 Task: Create a scrum project TransferLine.
Action: Mouse moved to (211, 62)
Screenshot: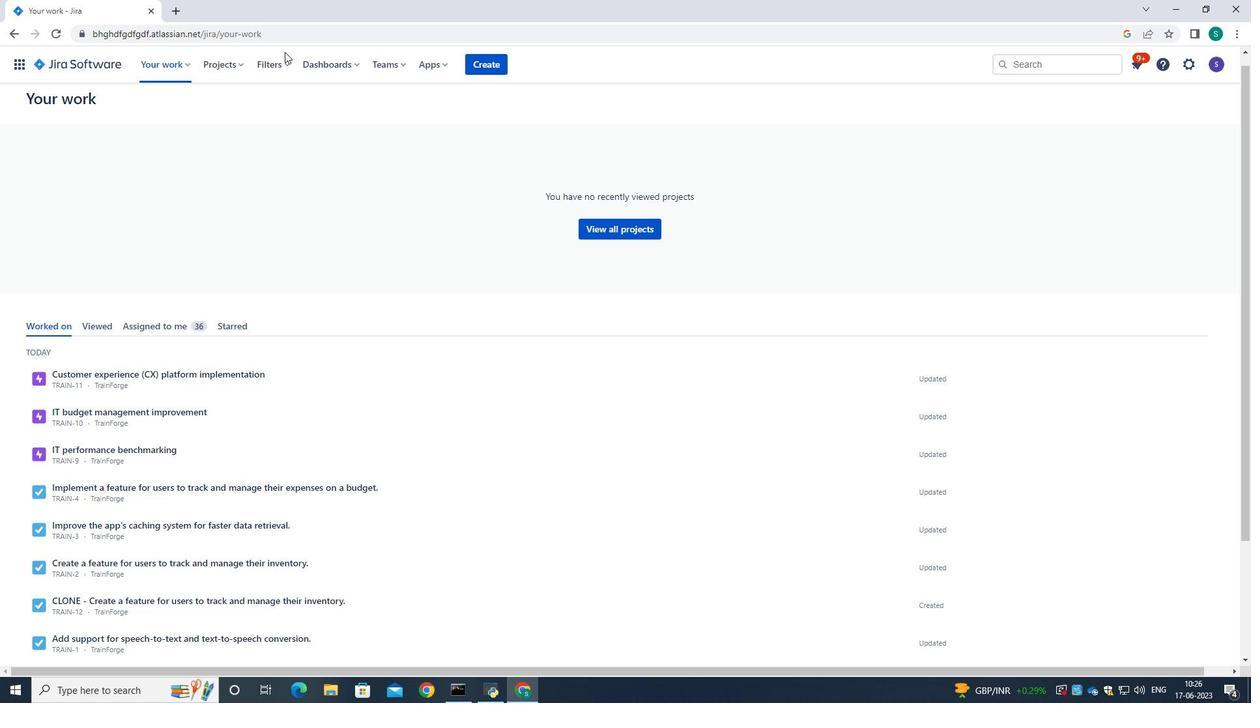 
Action: Mouse pressed left at (211, 62)
Screenshot: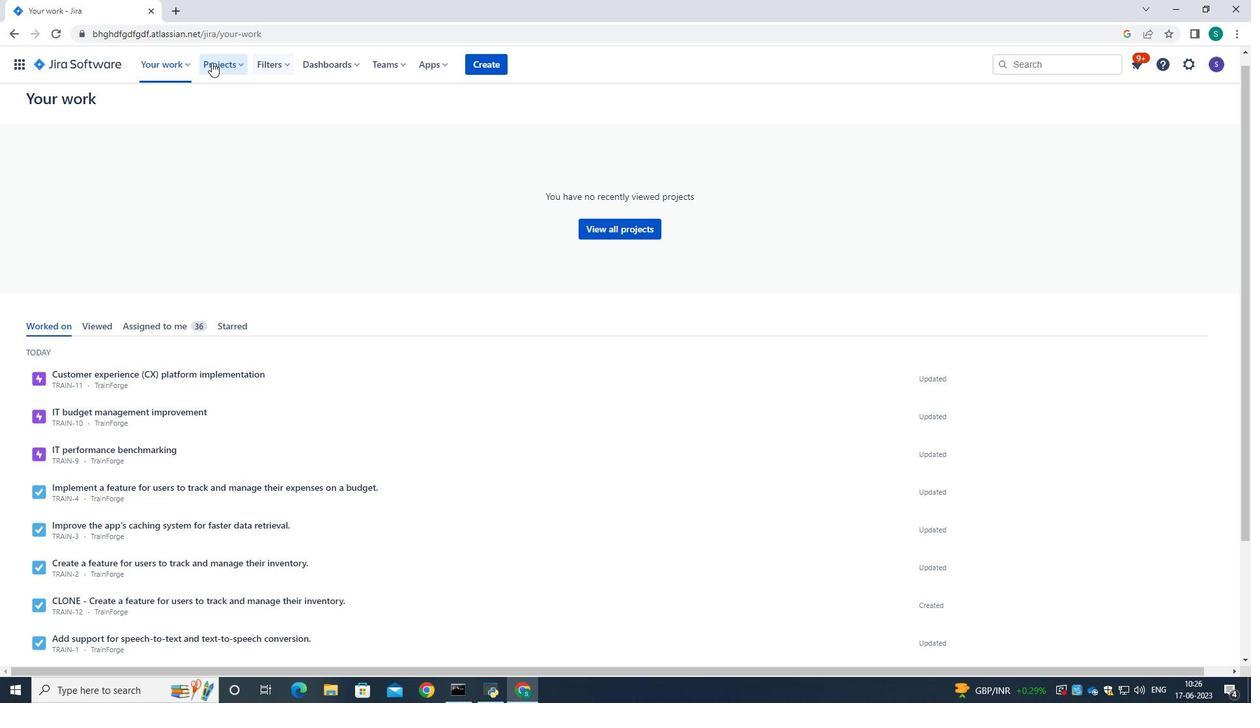 
Action: Mouse moved to (230, 185)
Screenshot: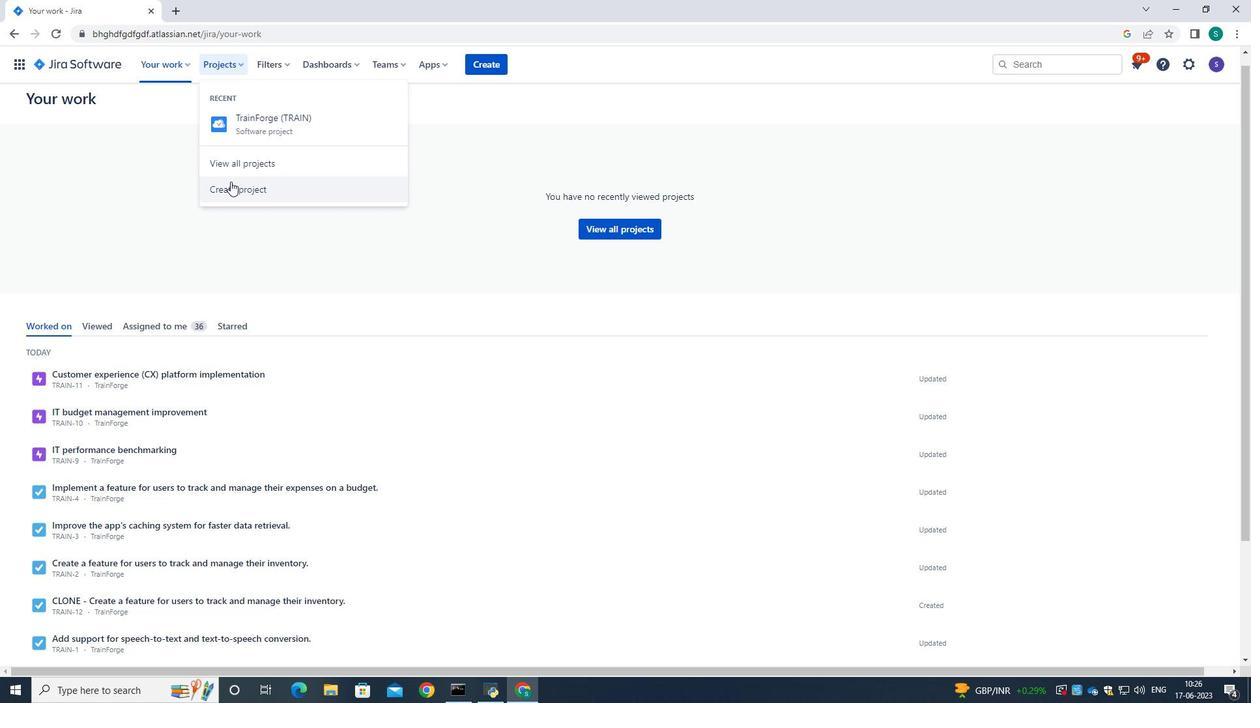 
Action: Mouse pressed left at (230, 185)
Screenshot: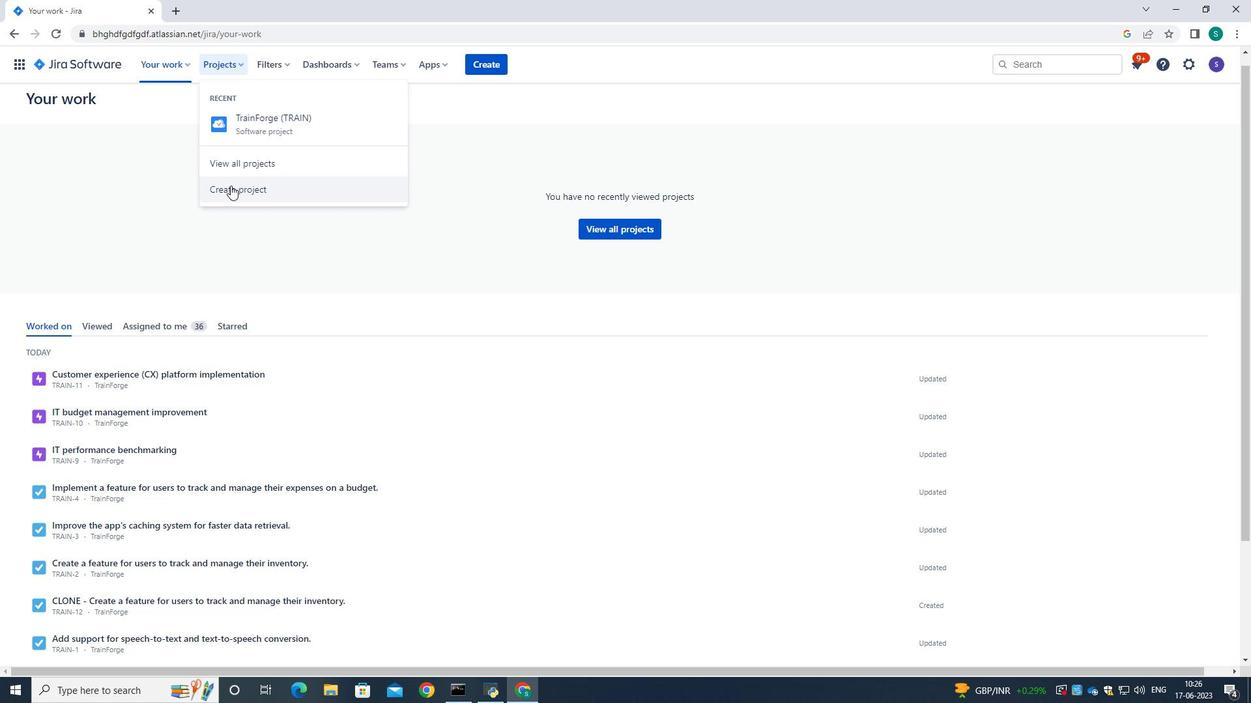 
Action: Mouse moved to (616, 323)
Screenshot: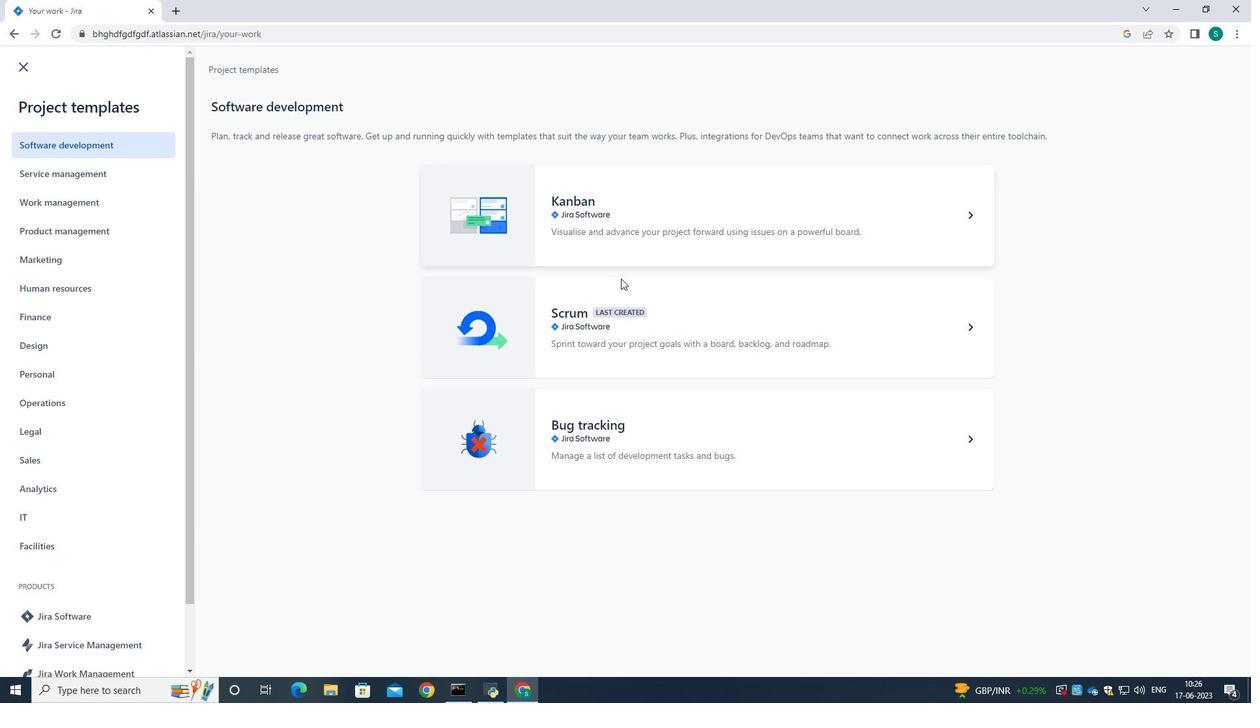 
Action: Mouse pressed left at (616, 323)
Screenshot: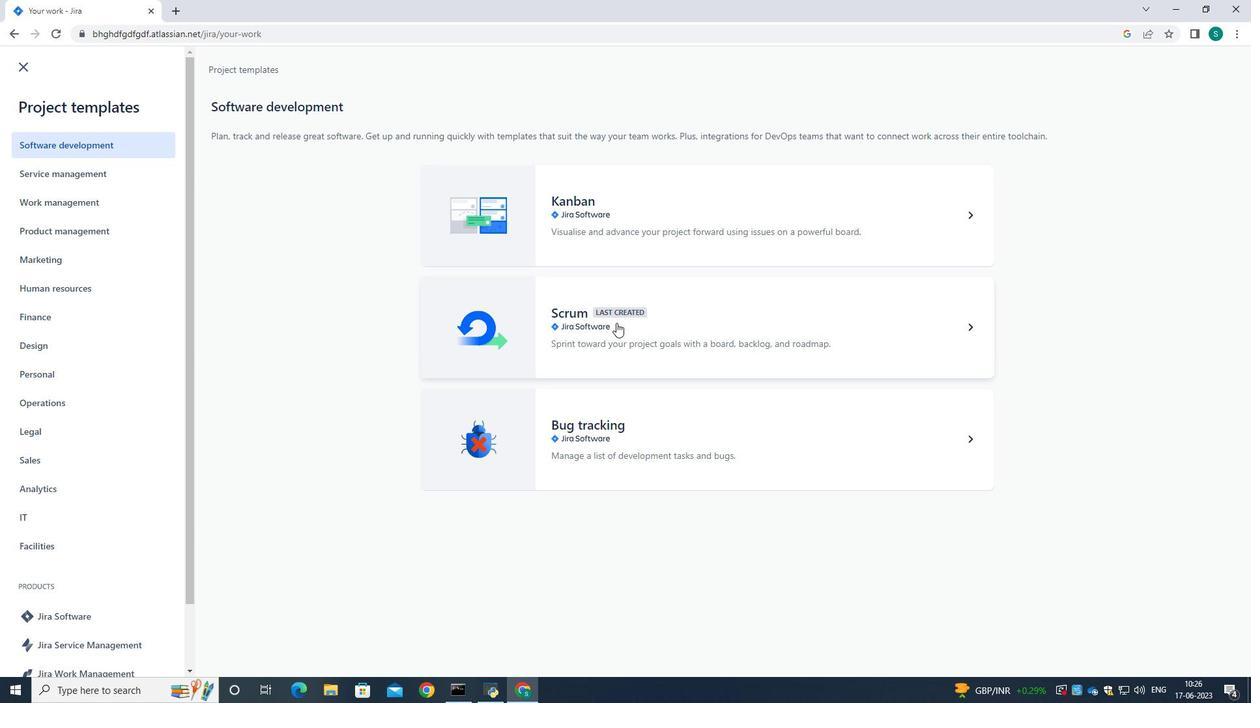 
Action: Mouse moved to (911, 346)
Screenshot: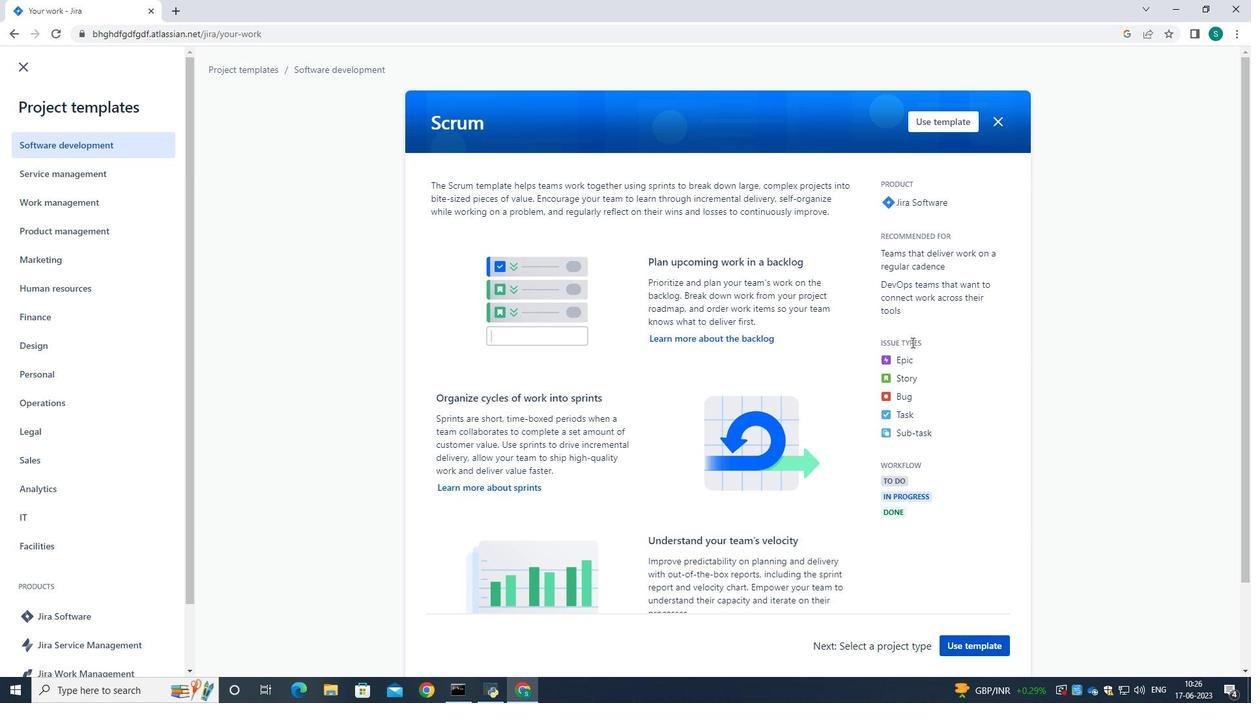 
Action: Mouse scrolled (911, 345) with delta (0, 0)
Screenshot: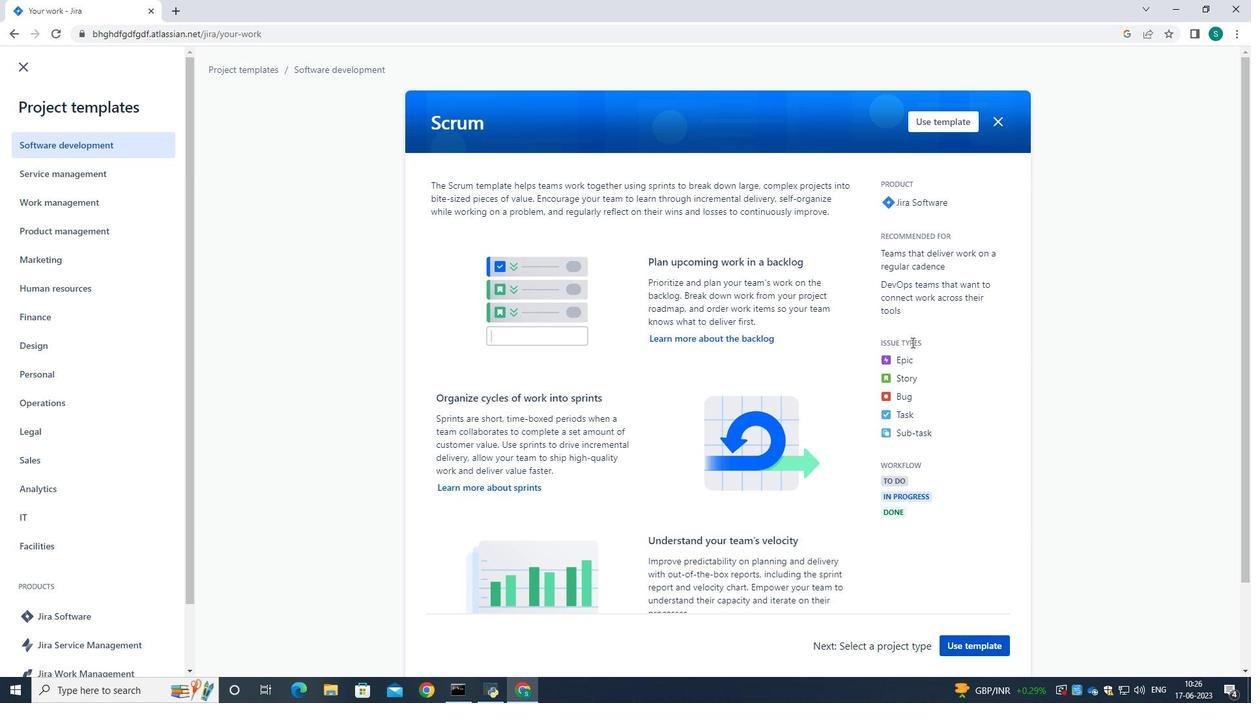 
Action: Mouse moved to (911, 347)
Screenshot: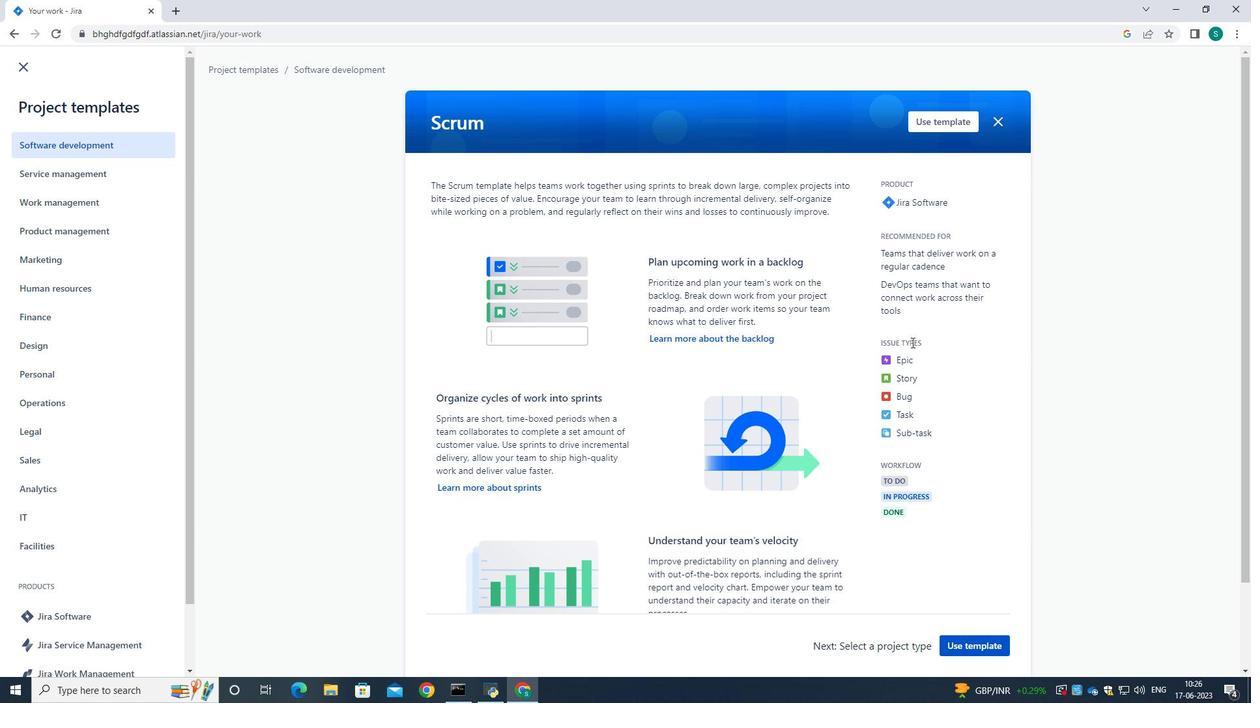 
Action: Mouse scrolled (911, 346) with delta (0, 0)
Screenshot: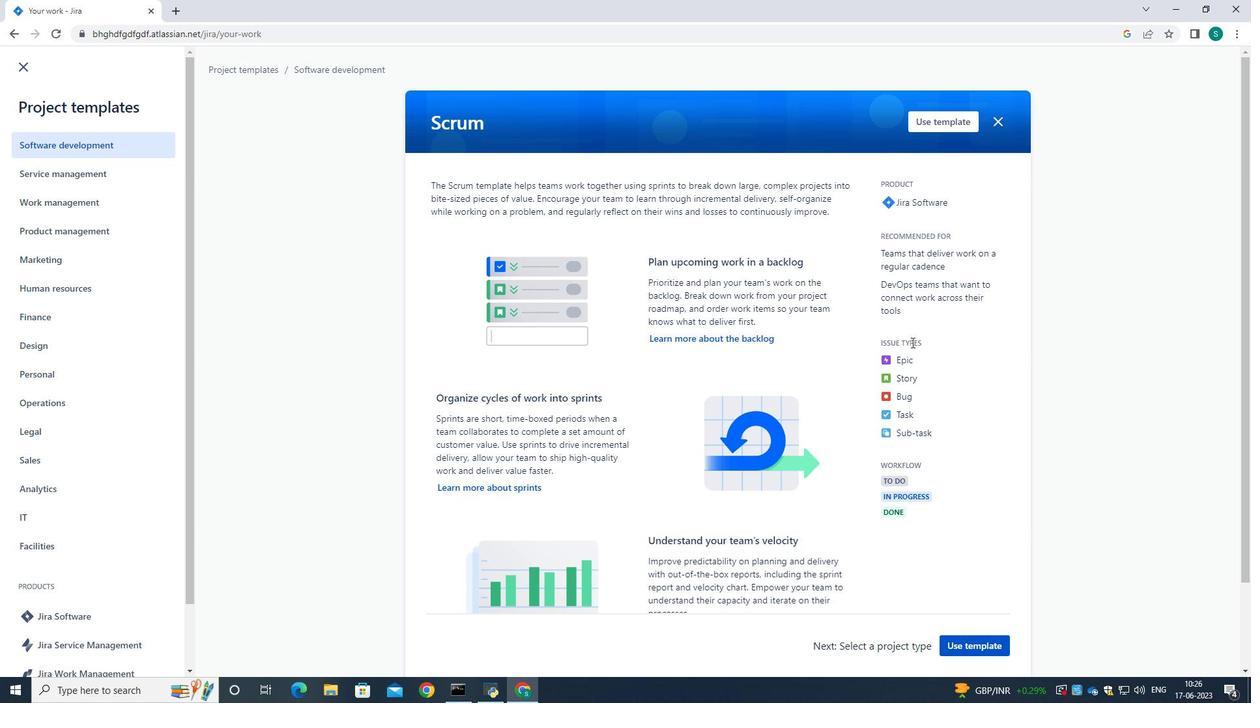 
Action: Mouse scrolled (911, 346) with delta (0, 0)
Screenshot: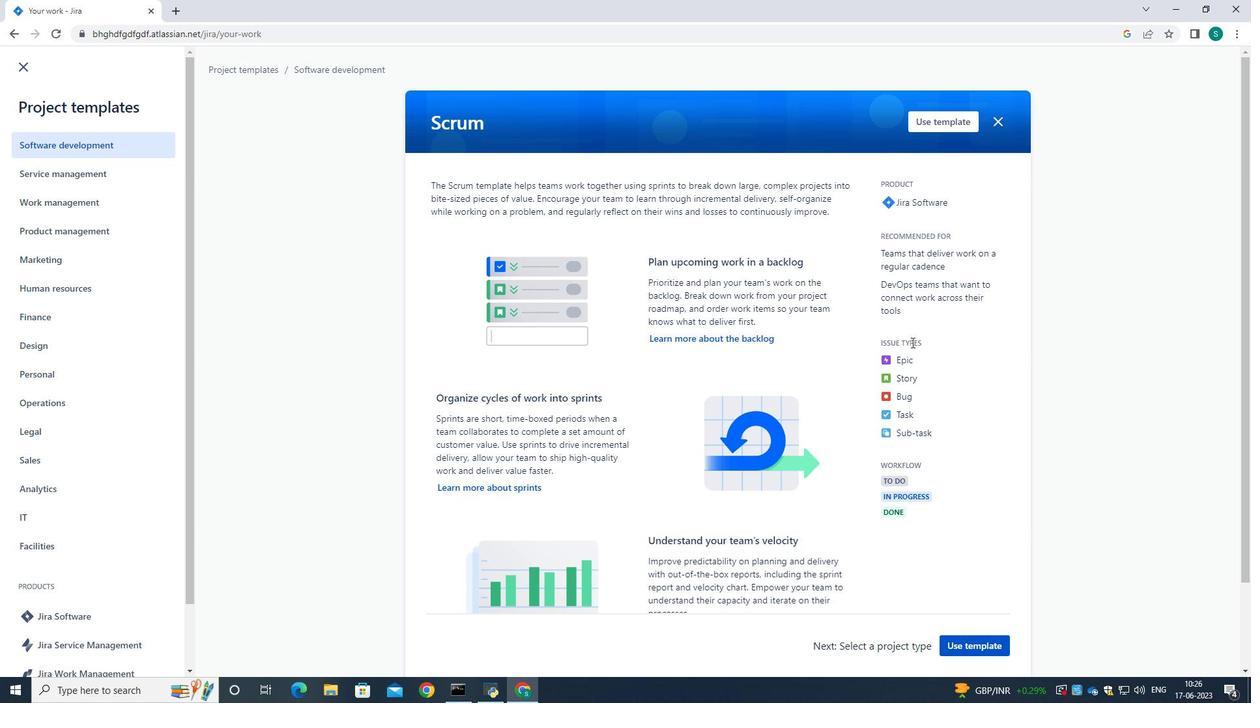 
Action: Mouse moved to (933, 79)
Screenshot: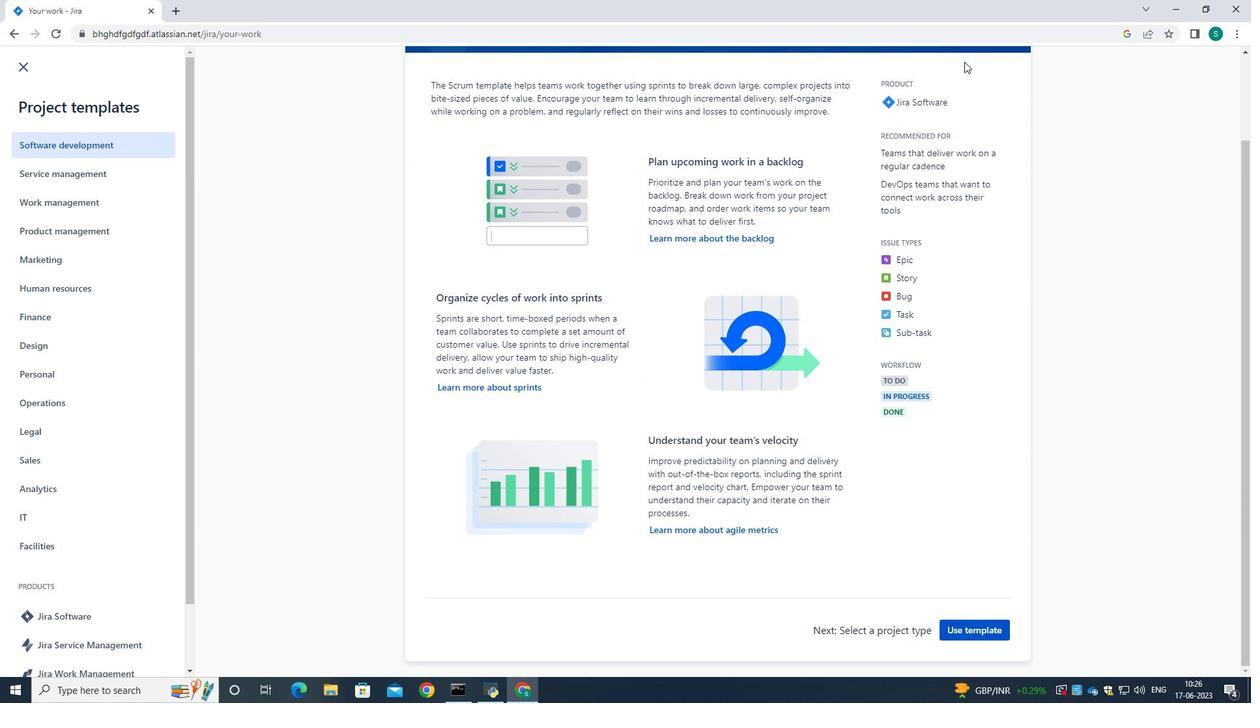 
Action: Mouse scrolled (933, 80) with delta (0, 0)
Screenshot: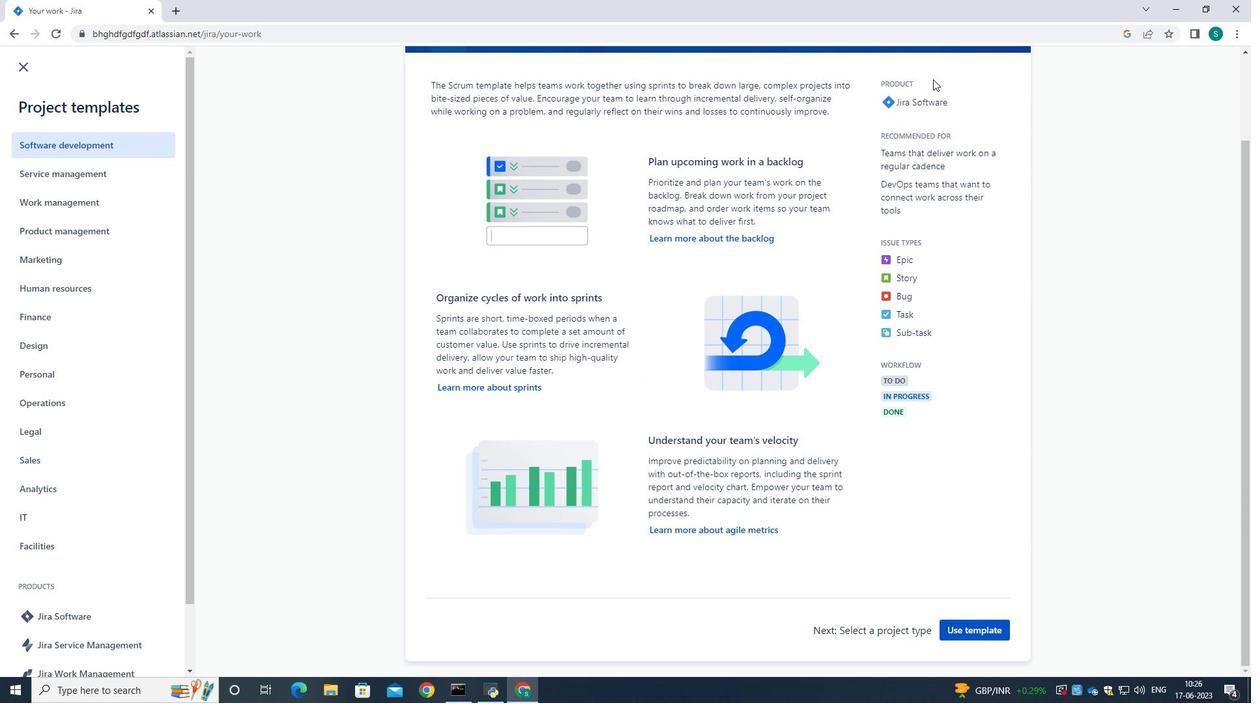 
Action: Mouse scrolled (933, 80) with delta (0, 0)
Screenshot: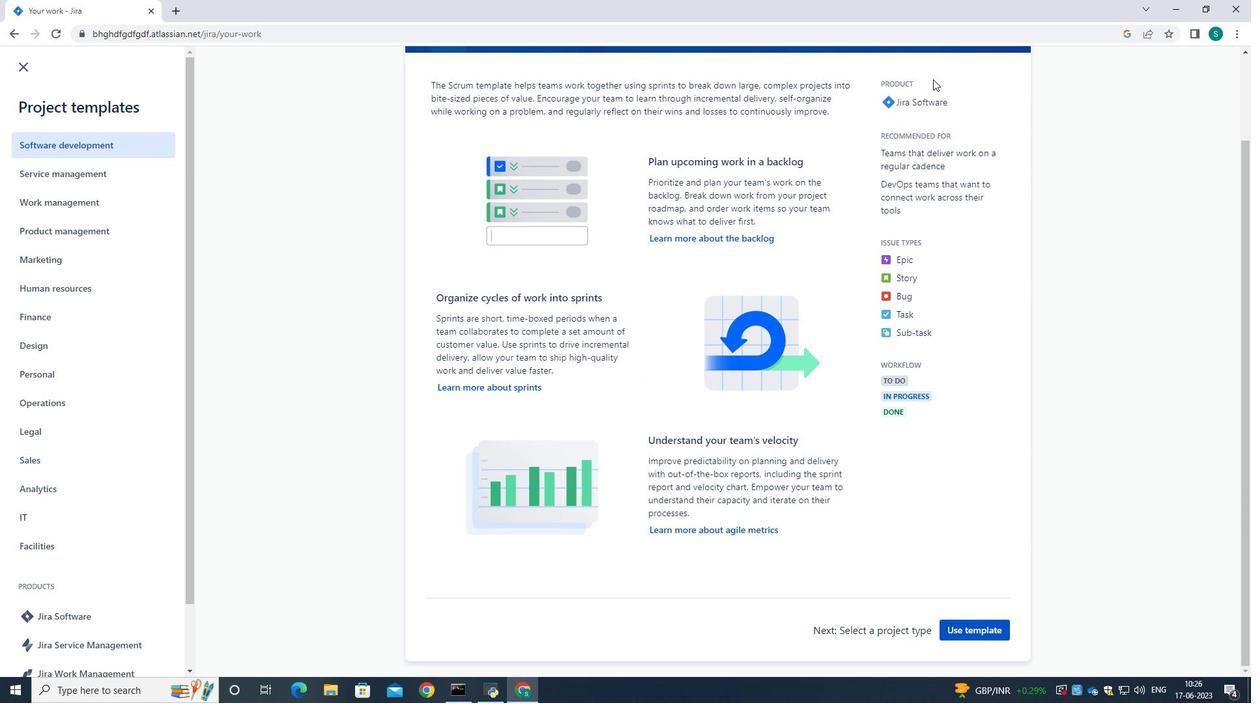 
Action: Mouse moved to (940, 117)
Screenshot: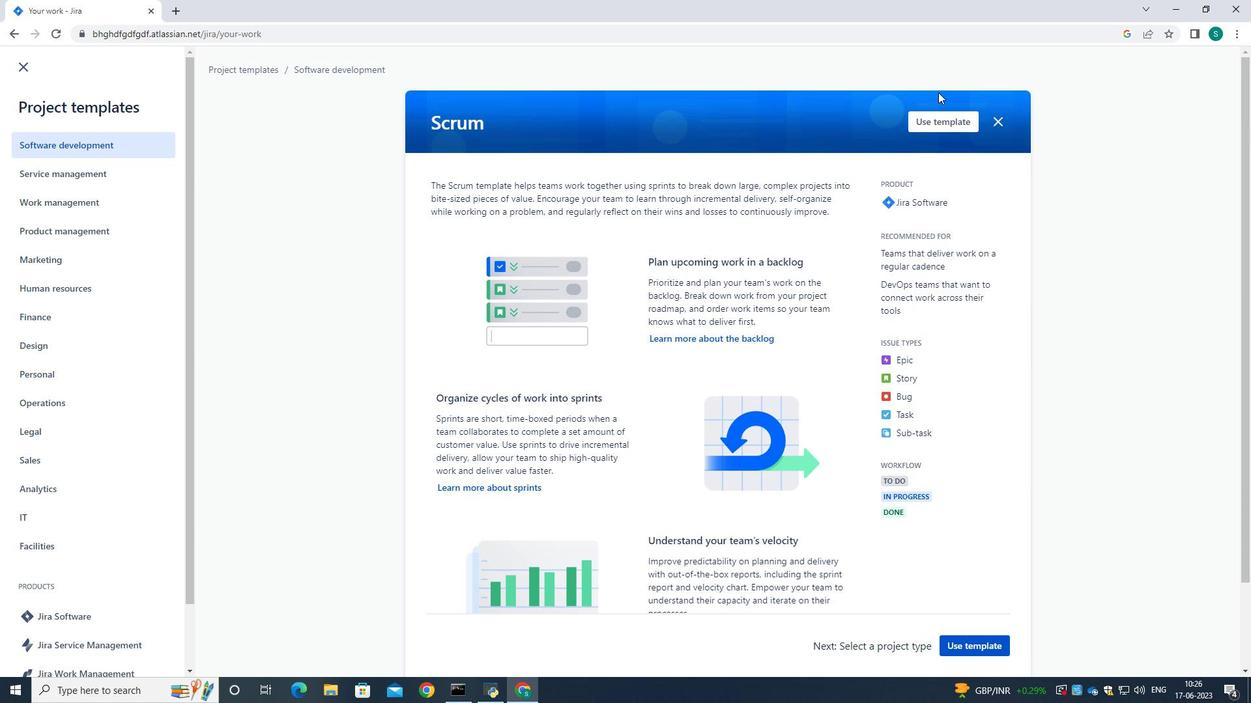 
Action: Mouse pressed left at (940, 117)
Screenshot: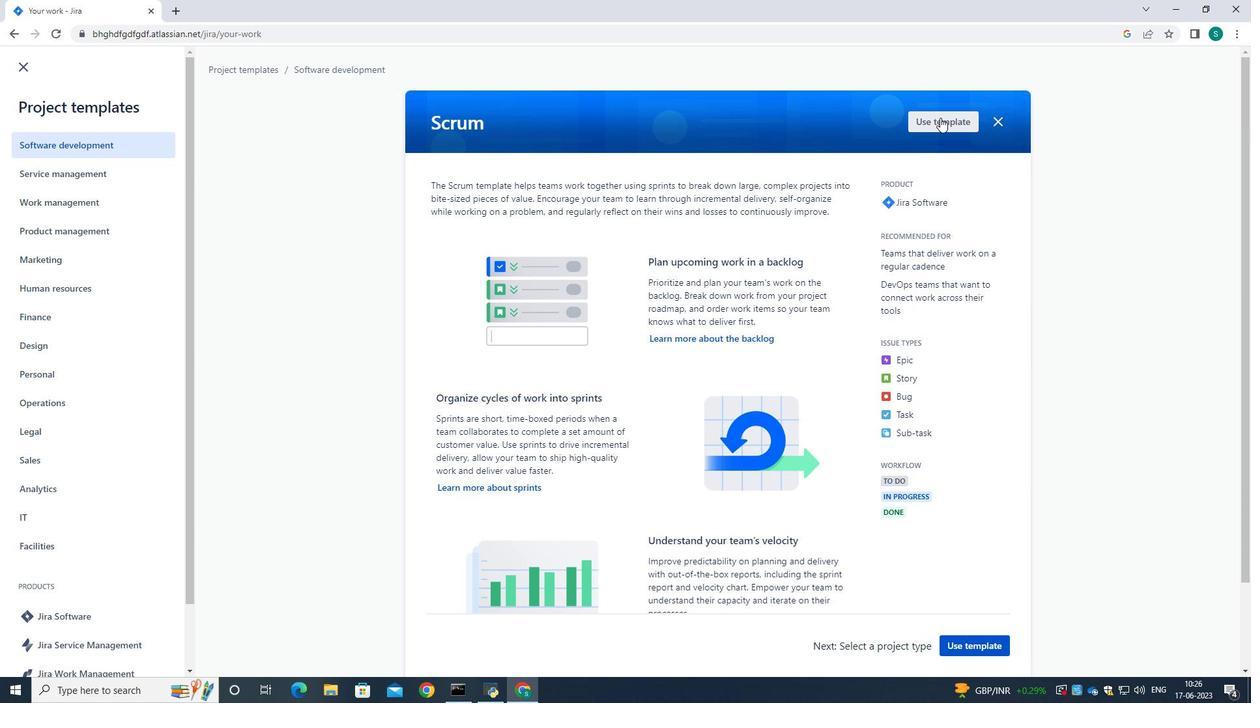 
Action: Mouse moved to (580, 379)
Screenshot: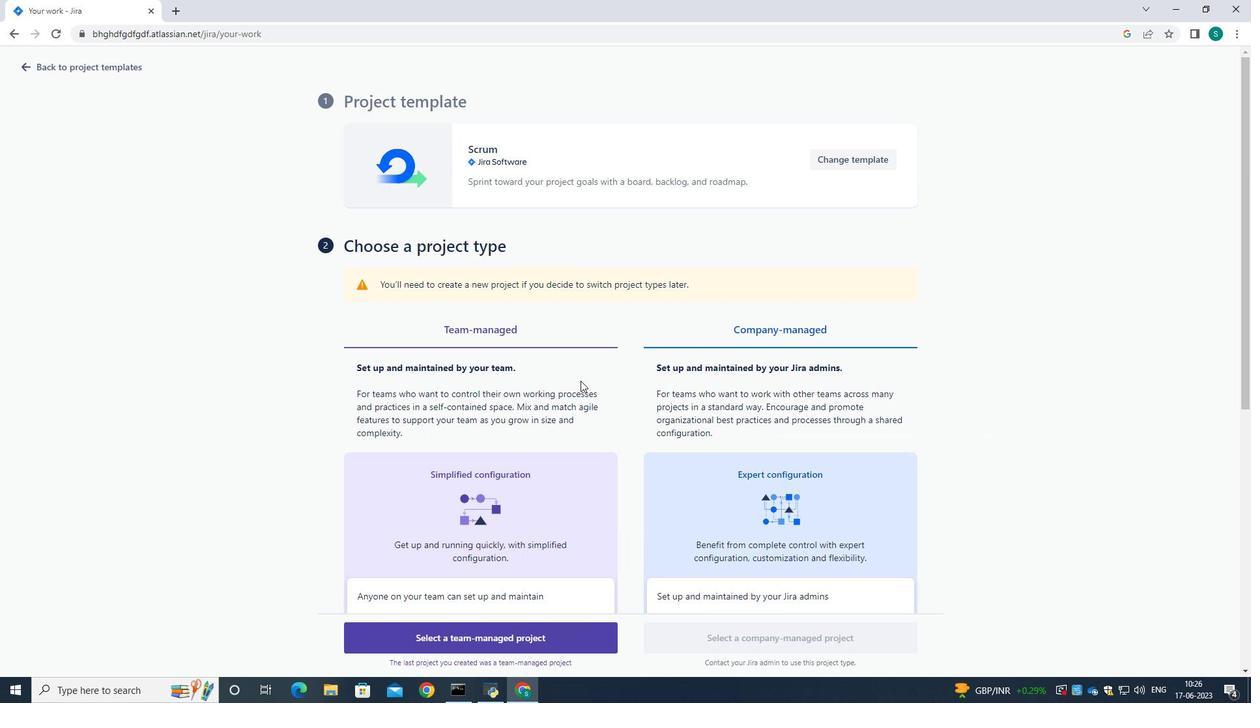 
Action: Mouse scrolled (580, 378) with delta (0, 0)
Screenshot: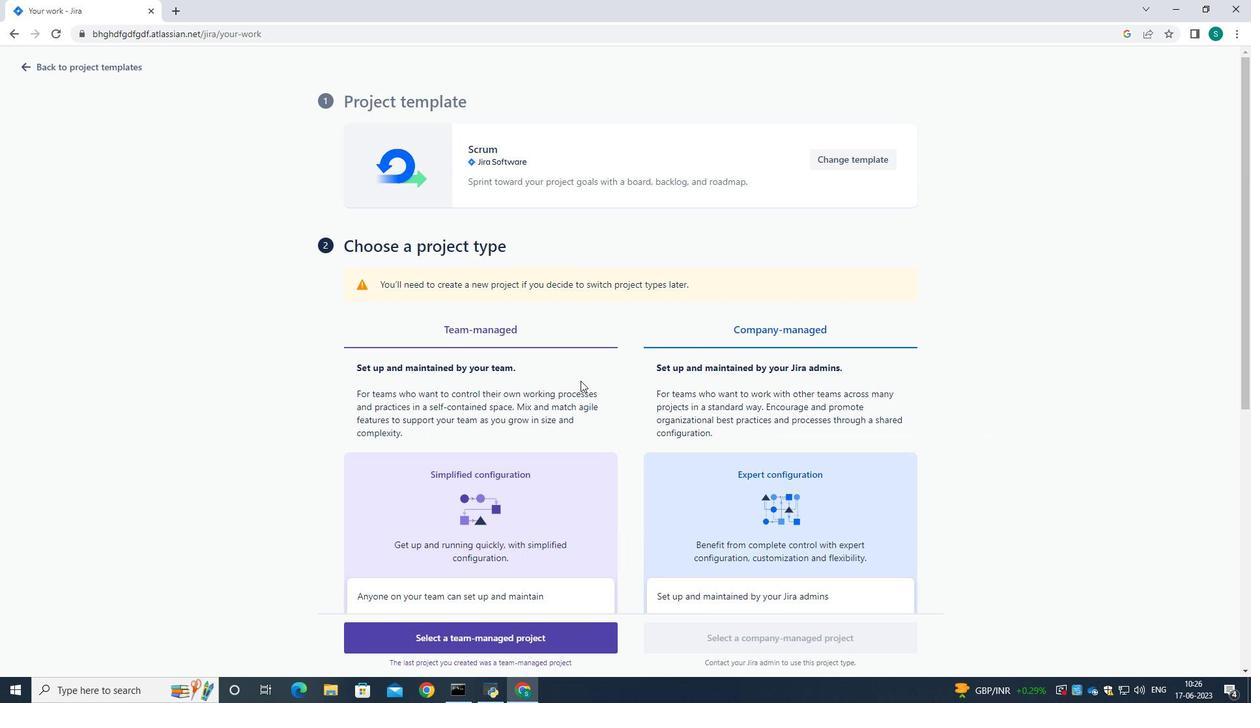 
Action: Mouse scrolled (580, 378) with delta (0, 0)
Screenshot: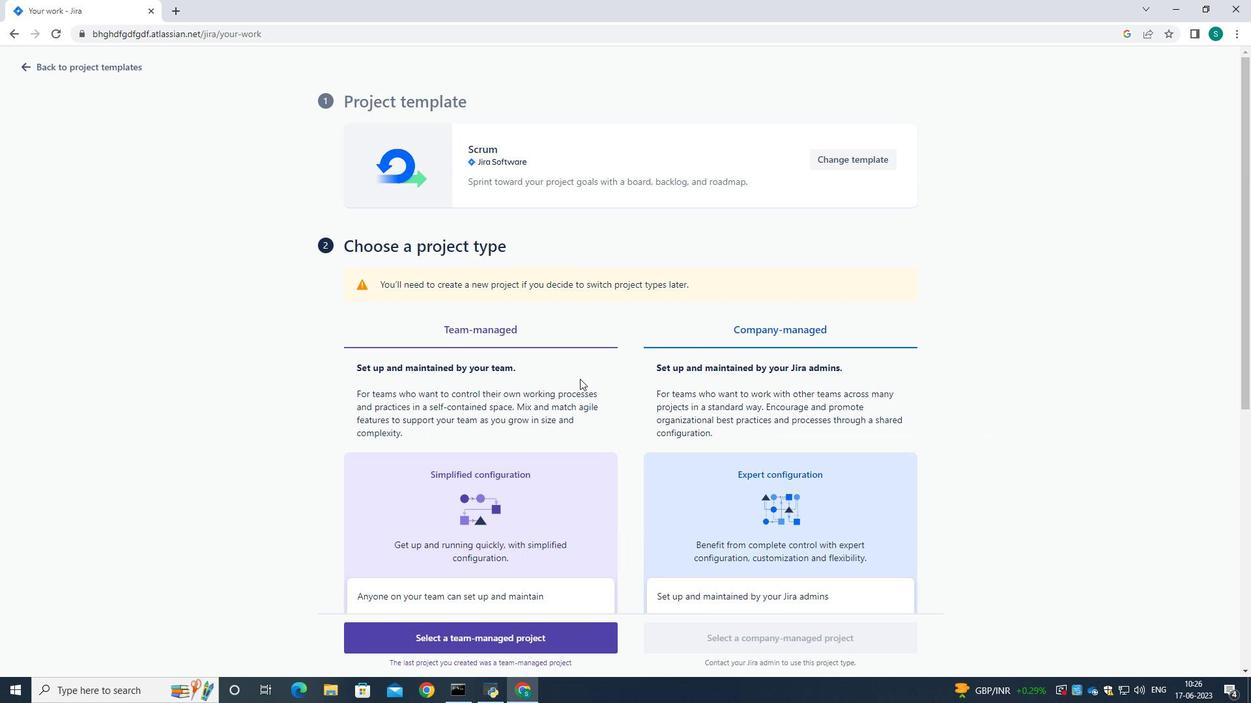 
Action: Mouse scrolled (580, 378) with delta (0, 0)
Screenshot: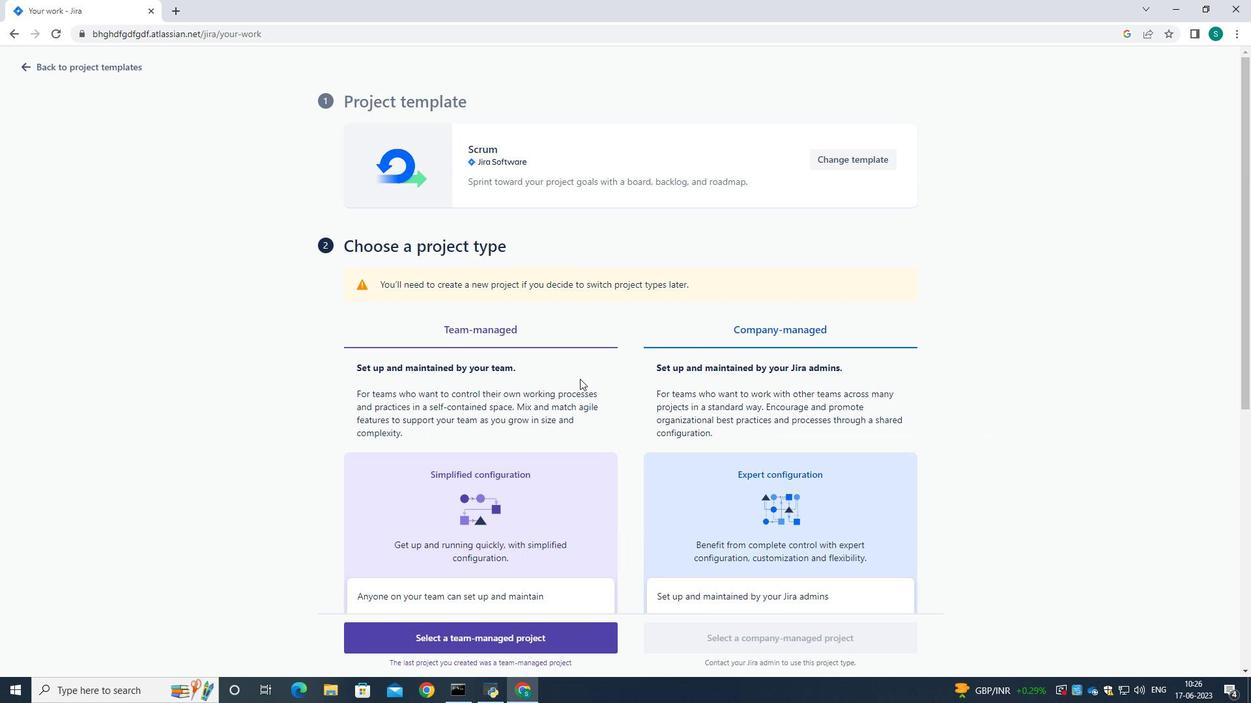 
Action: Mouse scrolled (580, 378) with delta (0, 0)
Screenshot: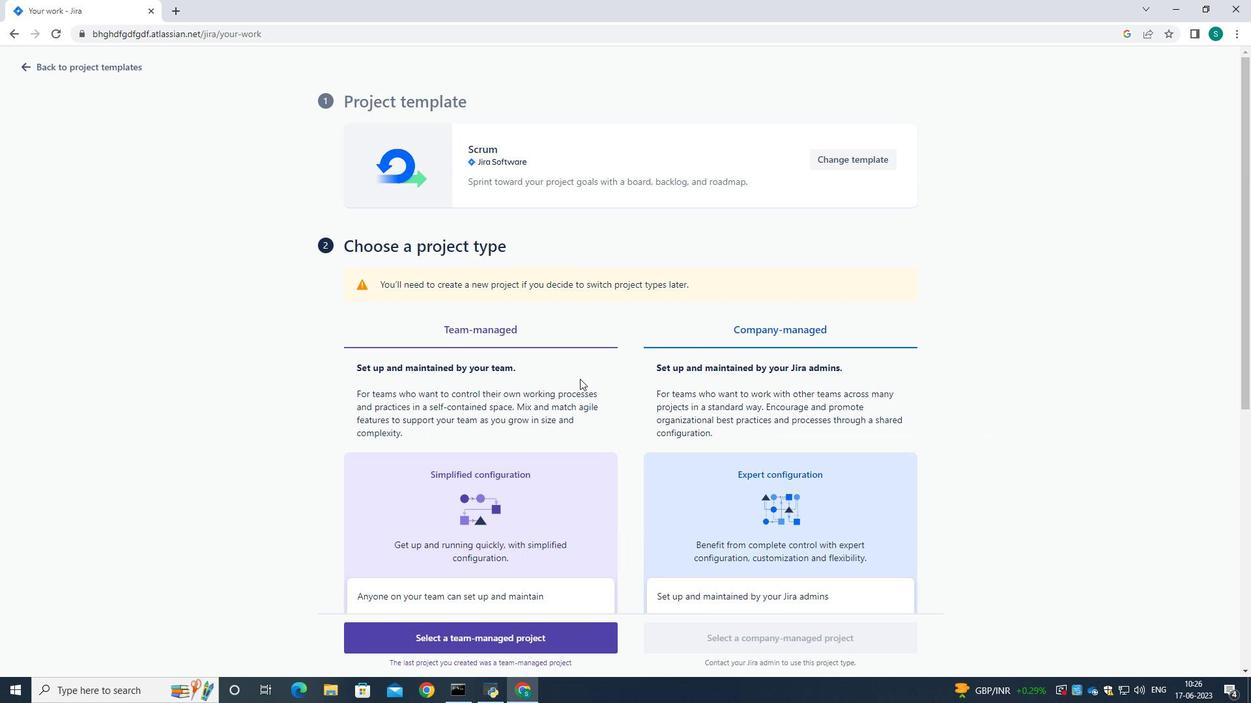 
Action: Mouse scrolled (580, 378) with delta (0, 0)
Screenshot: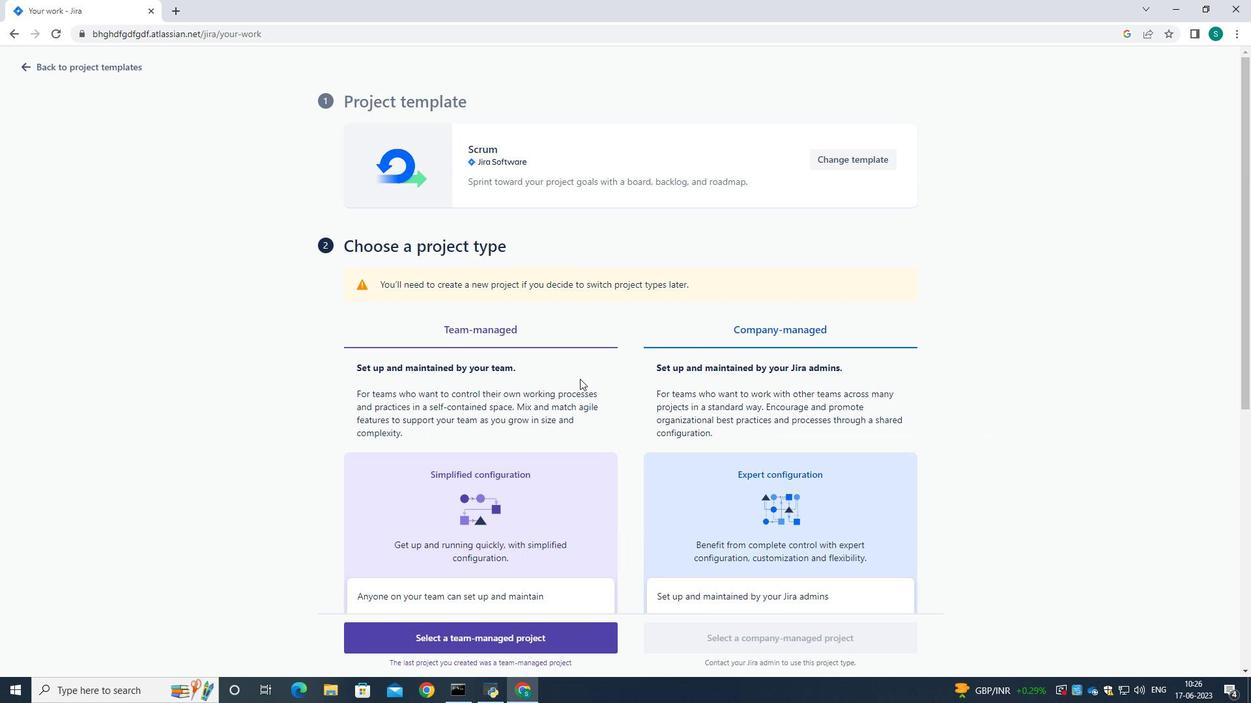 
Action: Mouse scrolled (580, 378) with delta (0, 0)
Screenshot: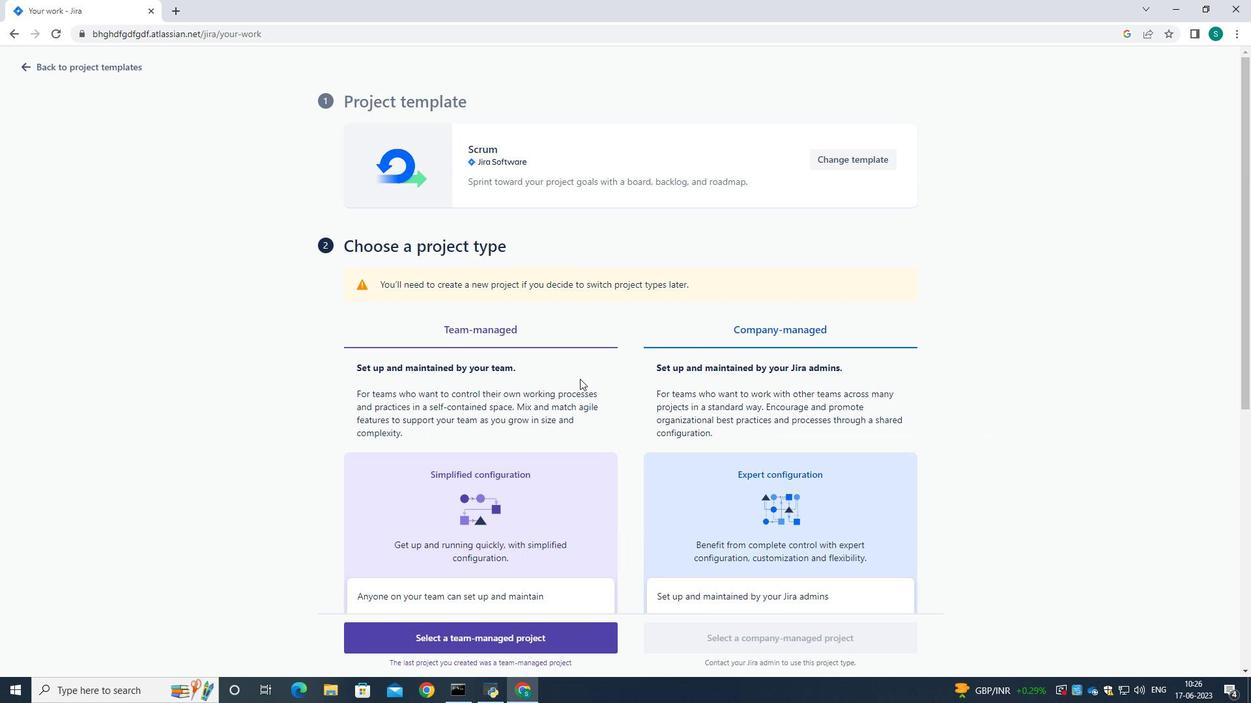 
Action: Mouse scrolled (580, 378) with delta (0, 0)
Screenshot: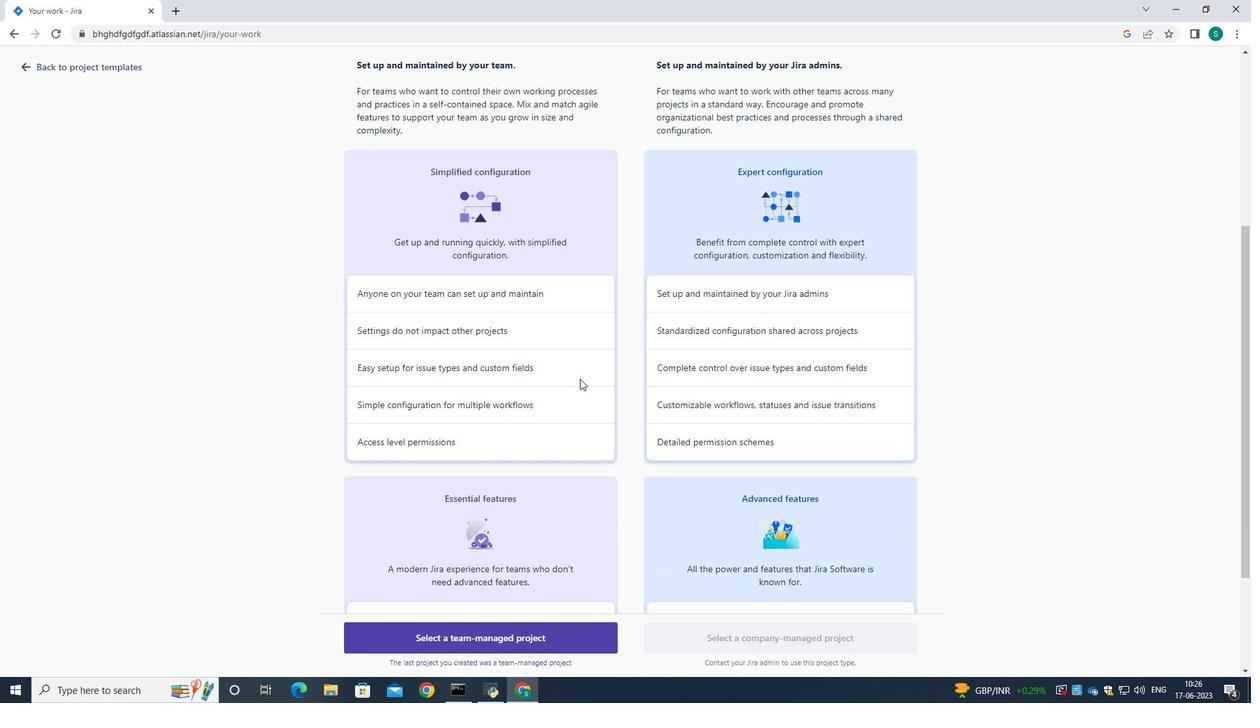 
Action: Mouse scrolled (580, 378) with delta (0, 0)
Screenshot: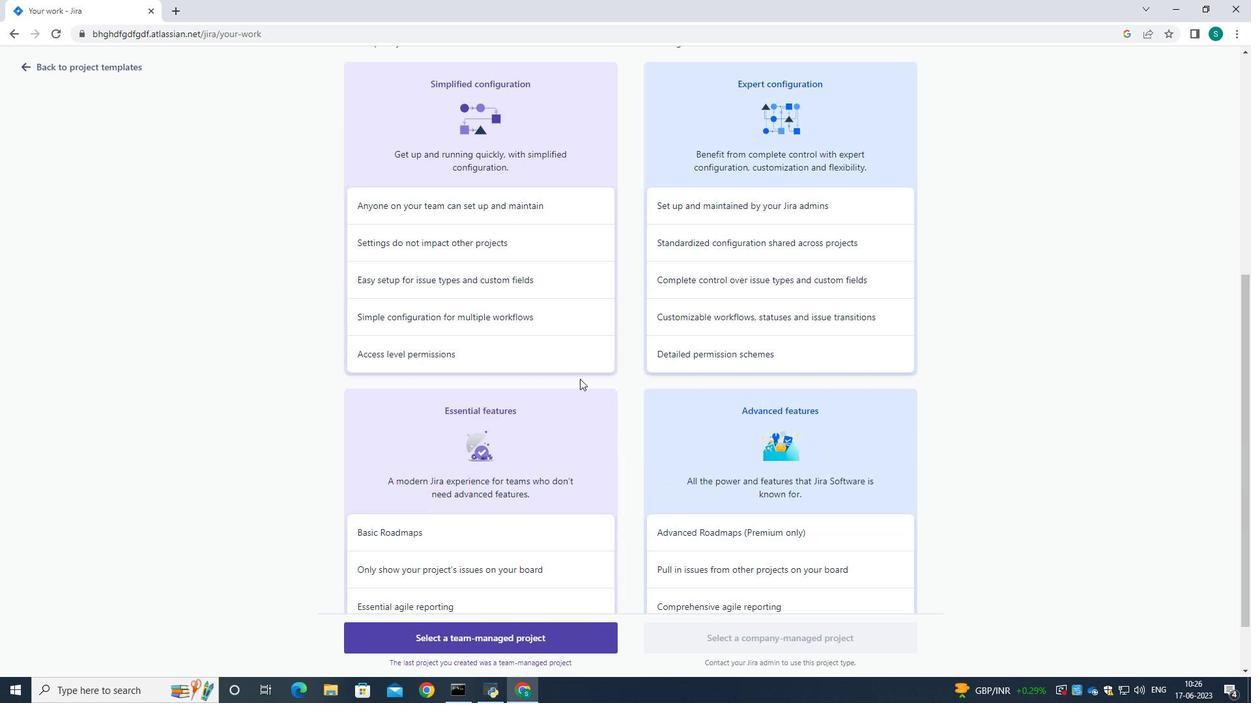 
Action: Mouse scrolled (580, 378) with delta (0, 0)
Screenshot: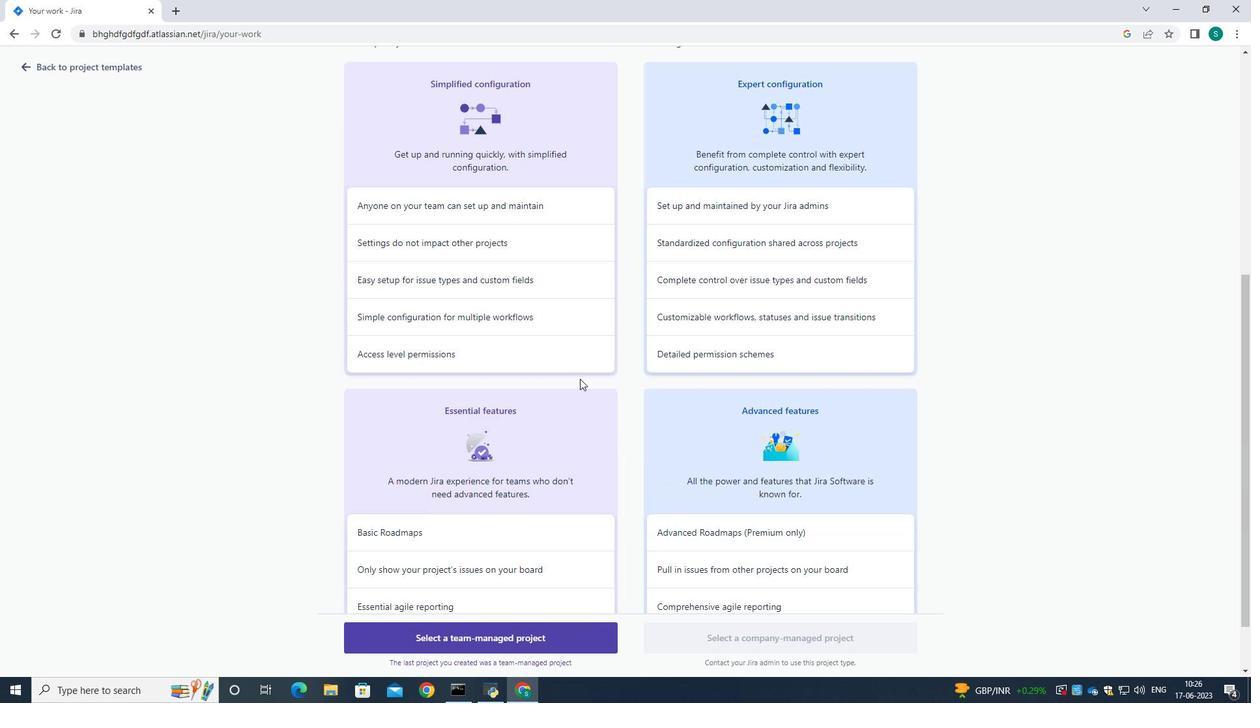
Action: Mouse moved to (510, 632)
Screenshot: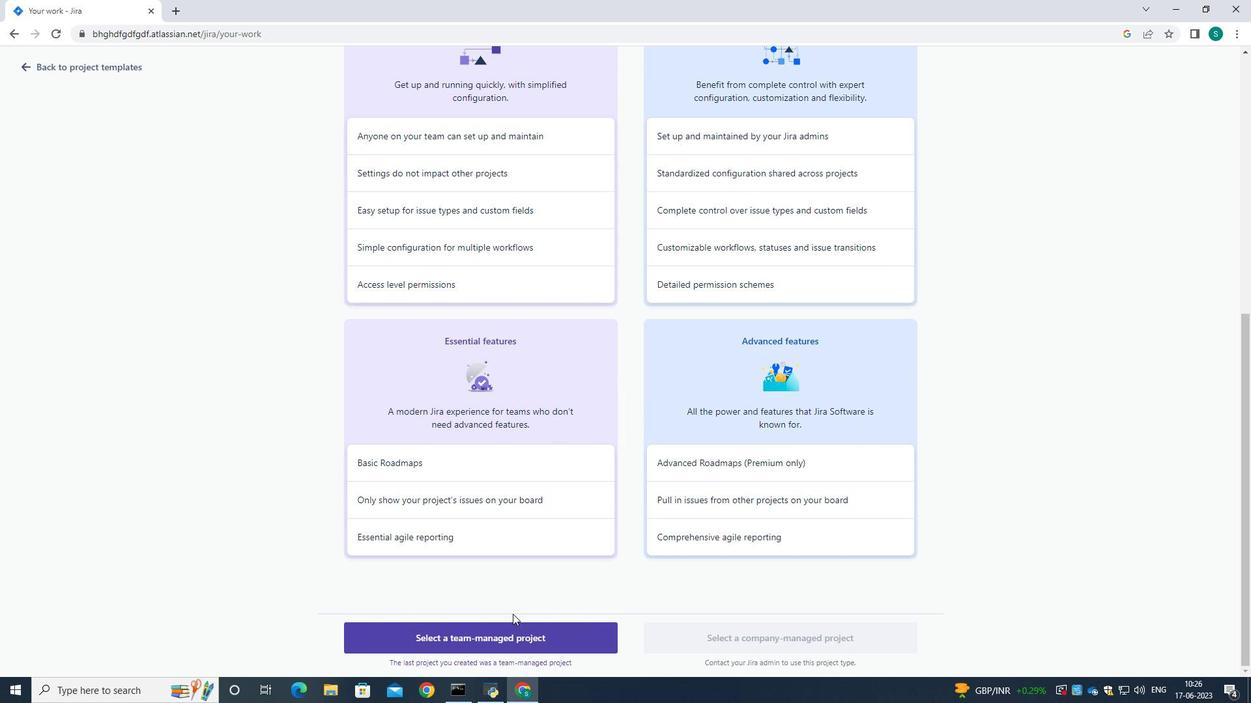 
Action: Mouse pressed left at (510, 632)
Screenshot: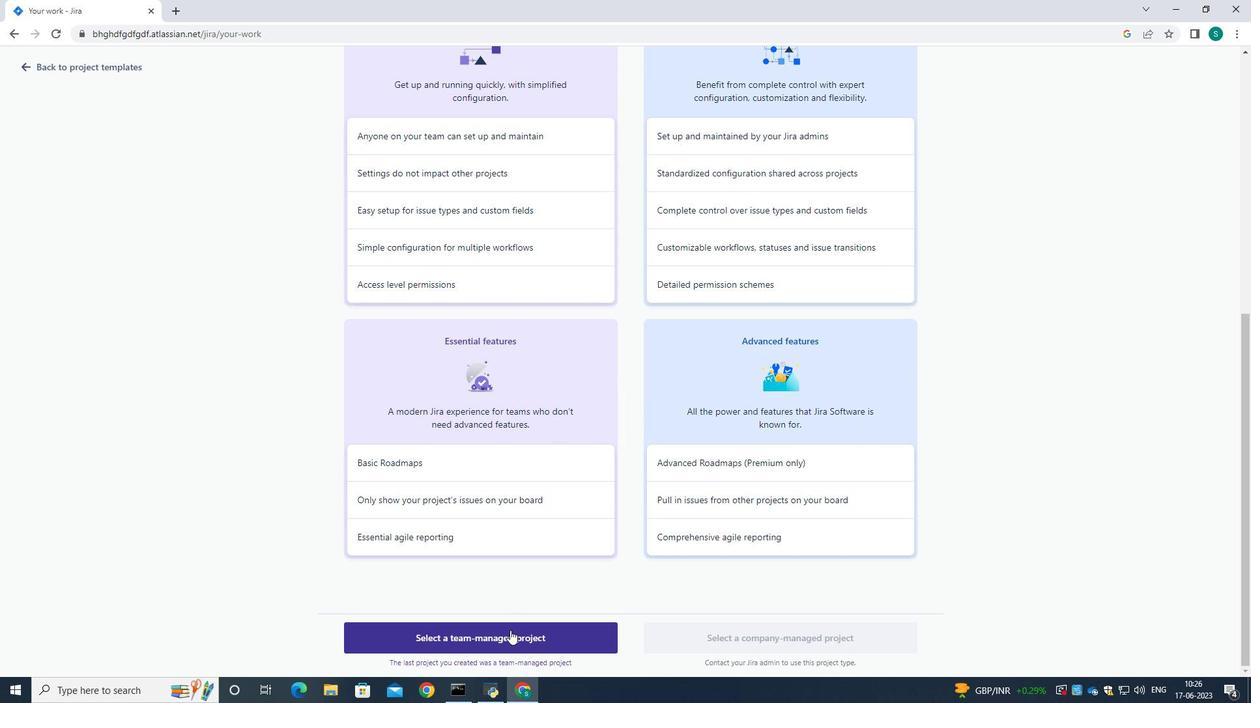 
Action: Mouse moved to (432, 307)
Screenshot: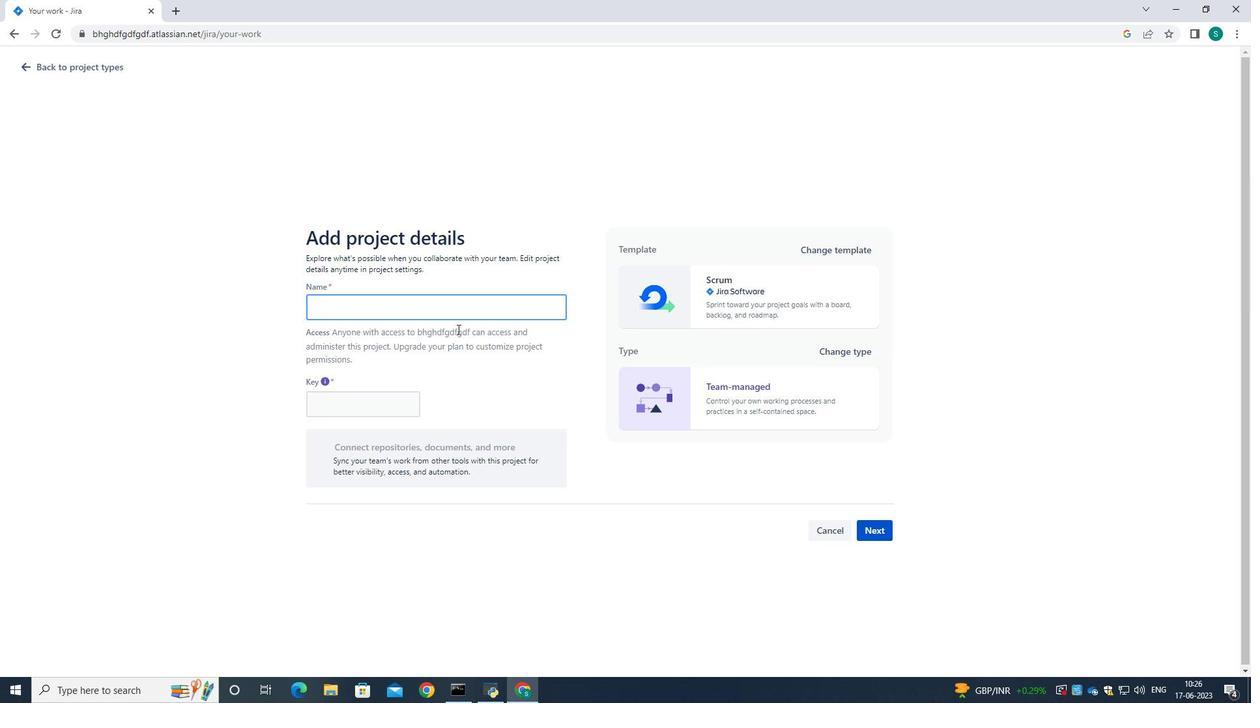 
Action: Mouse pressed left at (432, 307)
Screenshot: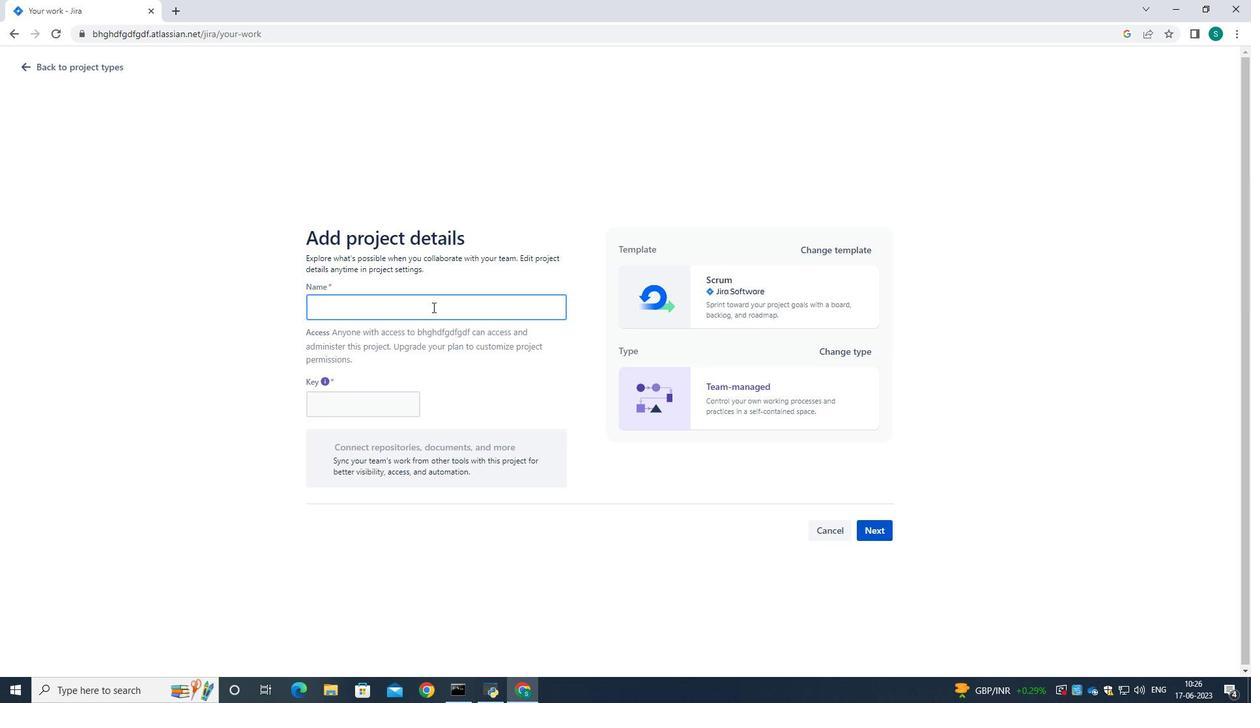 
Action: Key pressed <Key.caps_lock>T<Key.caps_lock>ransfrer<Key.backspace><Key.backspace><Key.backspace>er<Key.caps_lock>L<Key.caps_lock>o<Key.backspace>ine
Screenshot: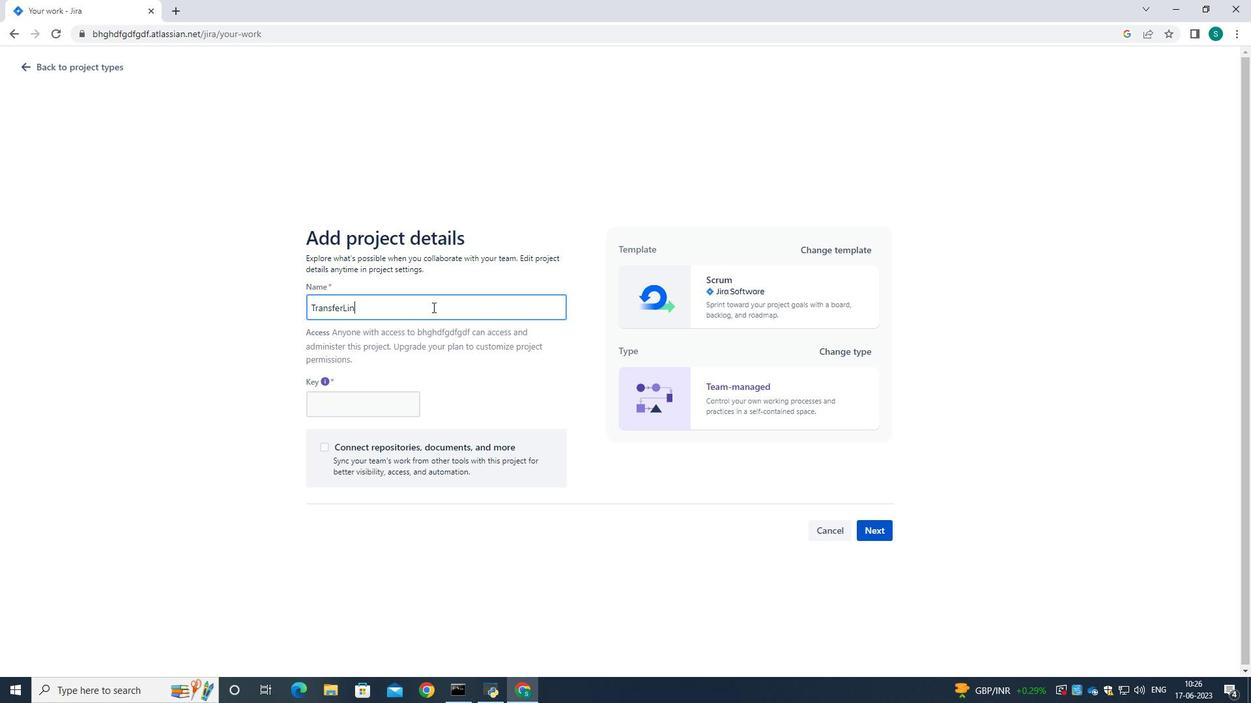 
Action: Mouse moved to (867, 529)
Screenshot: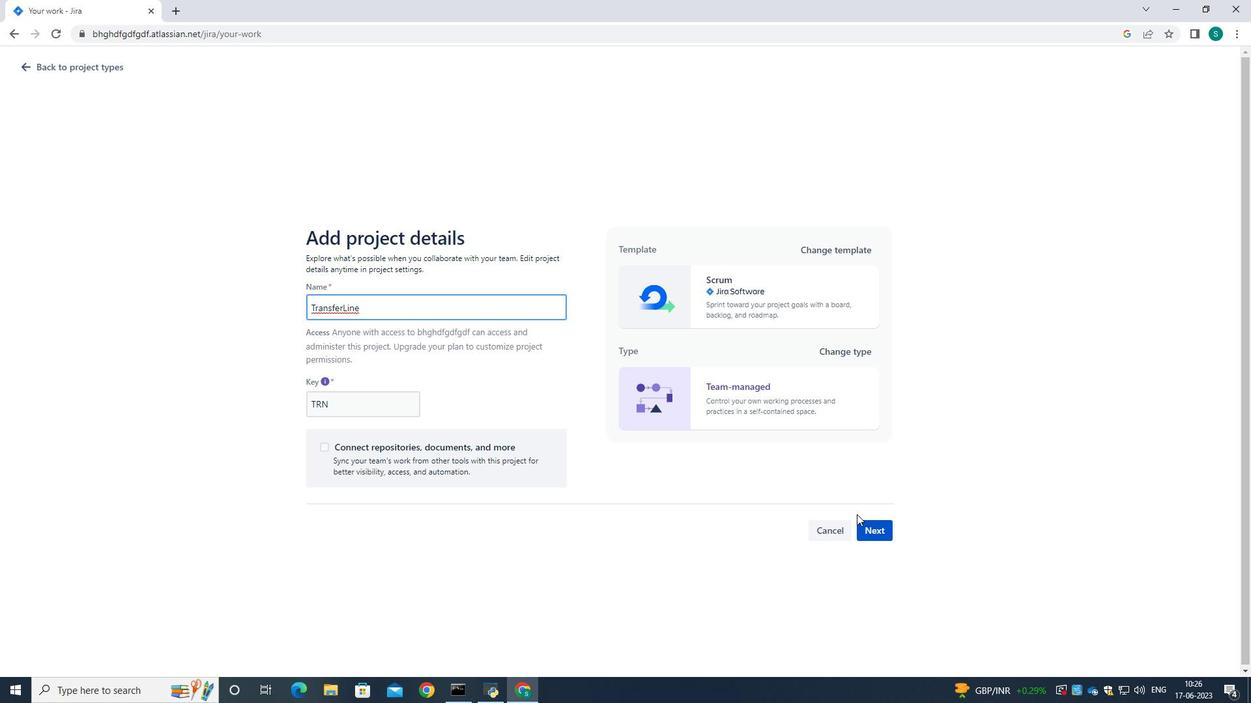 
Action: Mouse pressed left at (867, 529)
Screenshot: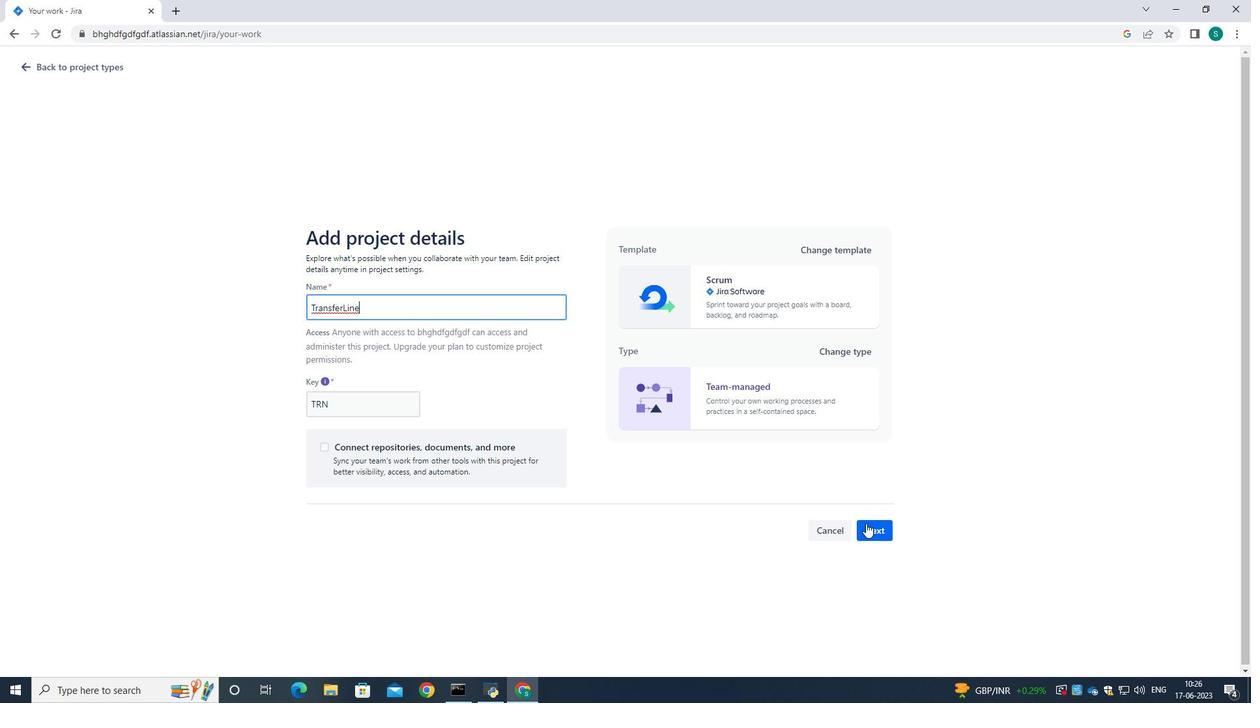 
Action: Mouse moved to (786, 441)
Screenshot: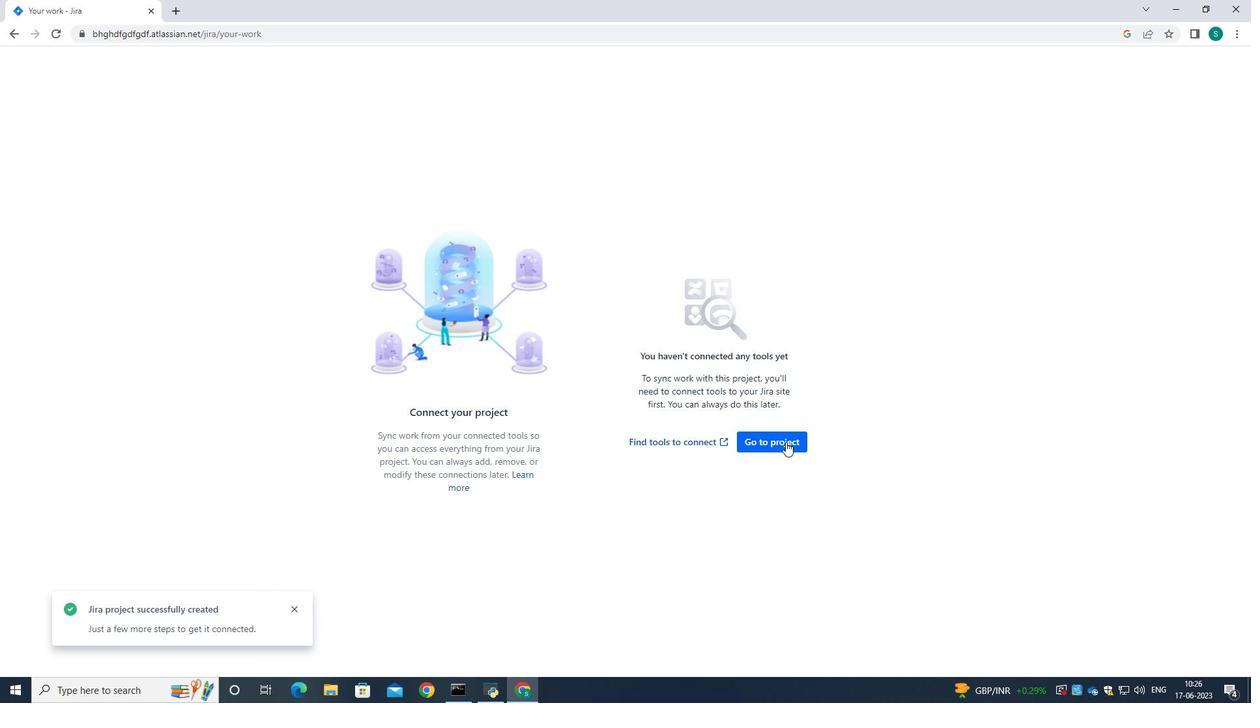 
Action: Mouse pressed left at (786, 441)
Screenshot: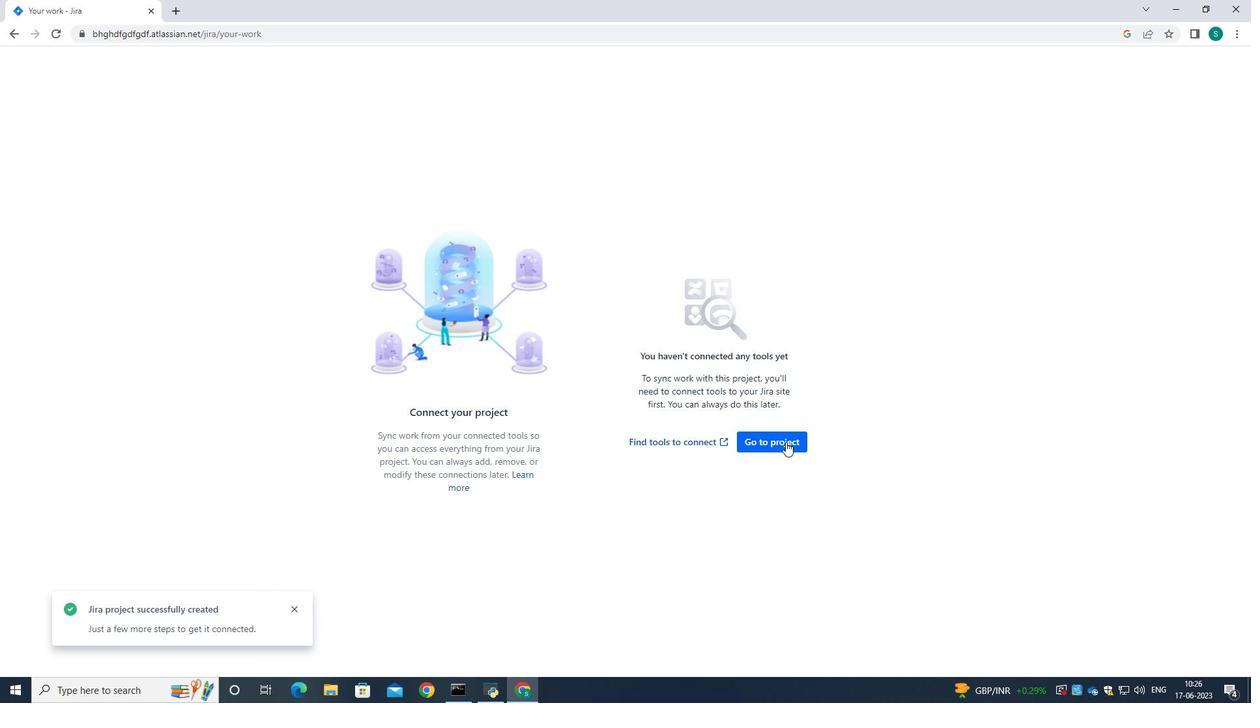 
Action: Mouse moved to (790, 260)
Screenshot: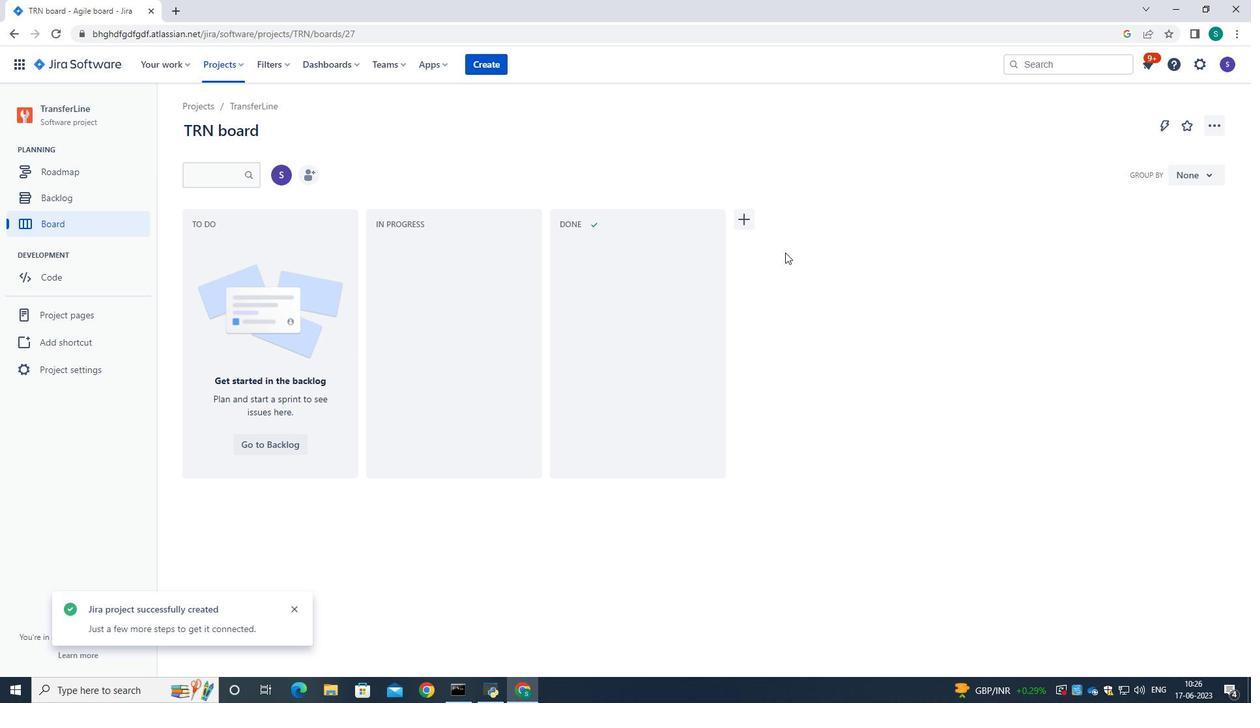 
Action: Mouse pressed left at (790, 260)
Screenshot: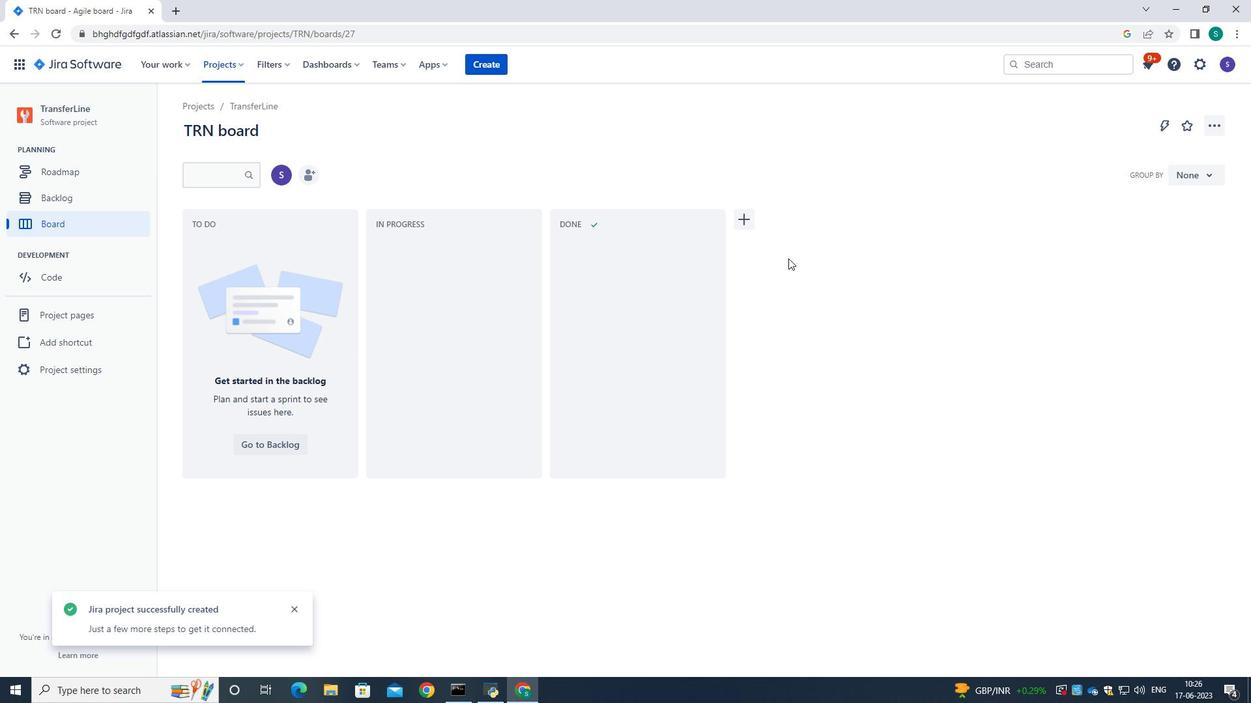 
Action: Mouse moved to (790, 261)
Screenshot: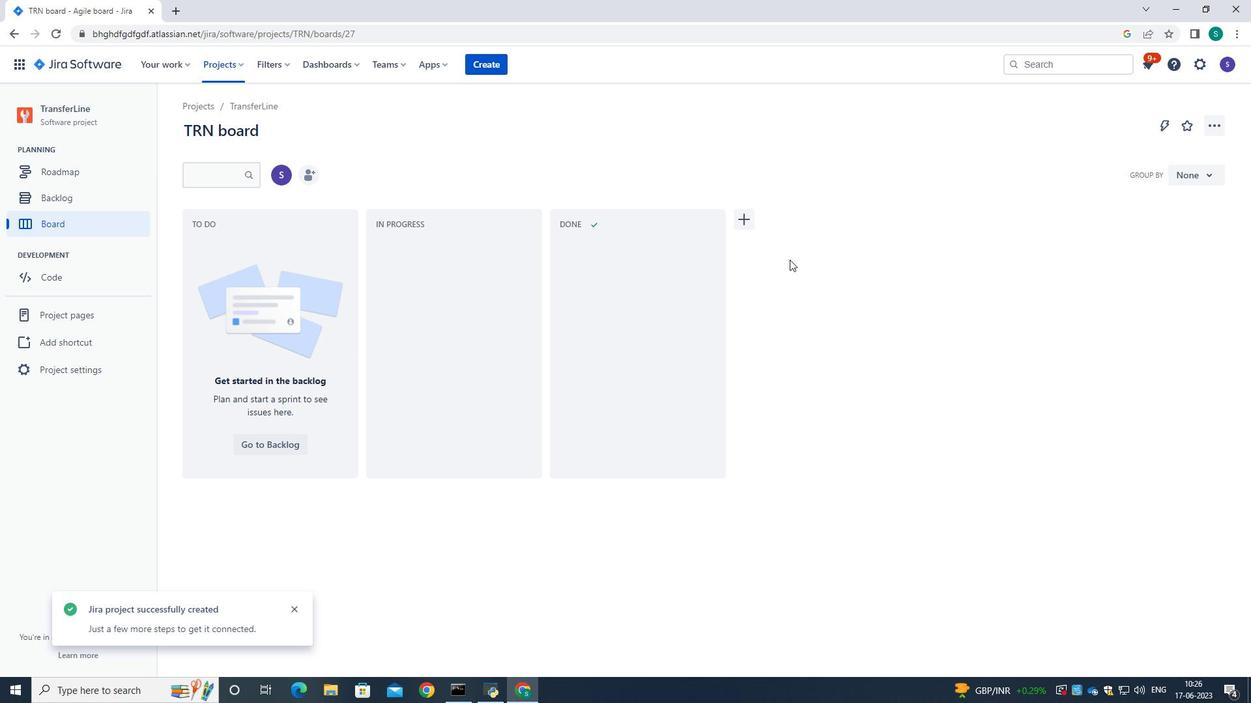 
